 Task: Export a contact from Outlook as a vCard file and save it to your Desktop.
Action: Mouse moved to (5, 91)
Screenshot: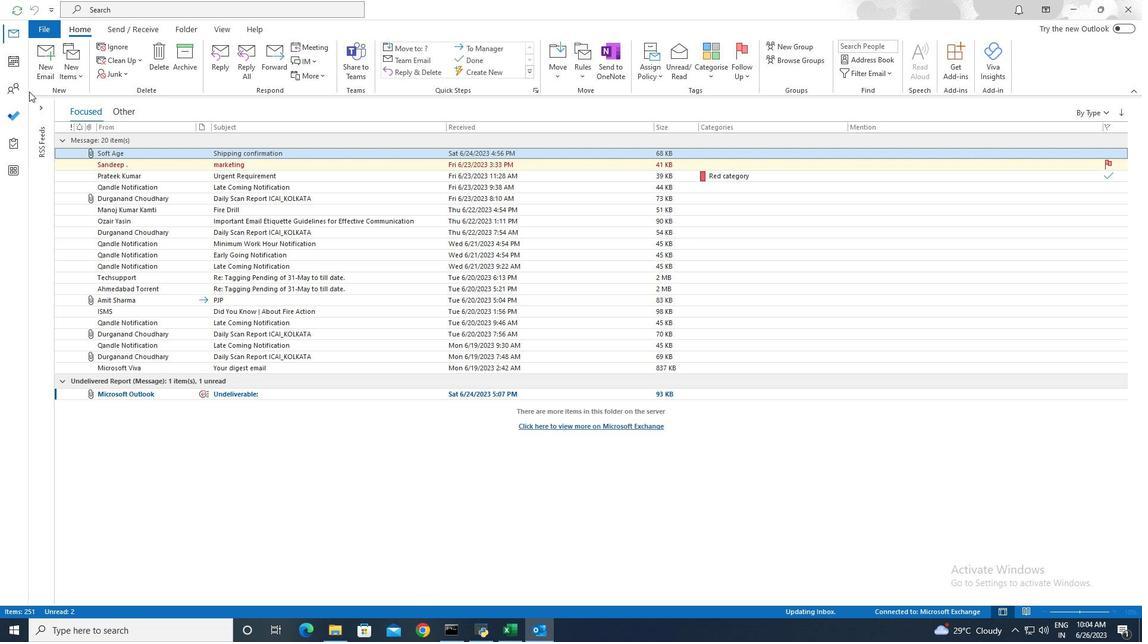 
Action: Mouse pressed left at (5, 91)
Screenshot: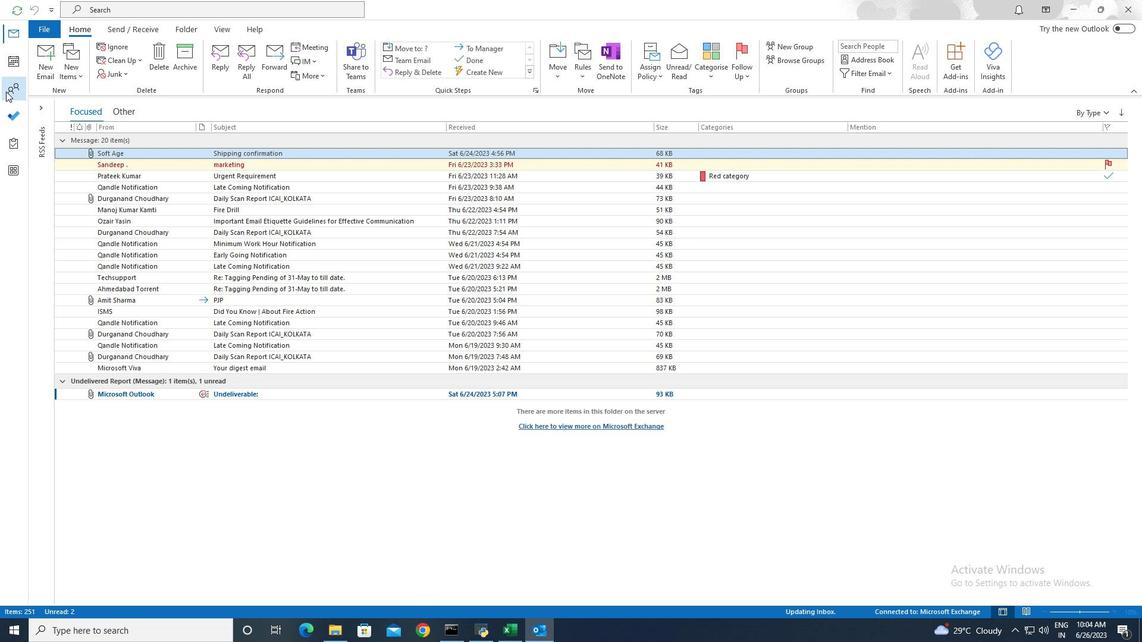 
Action: Mouse moved to (158, 267)
Screenshot: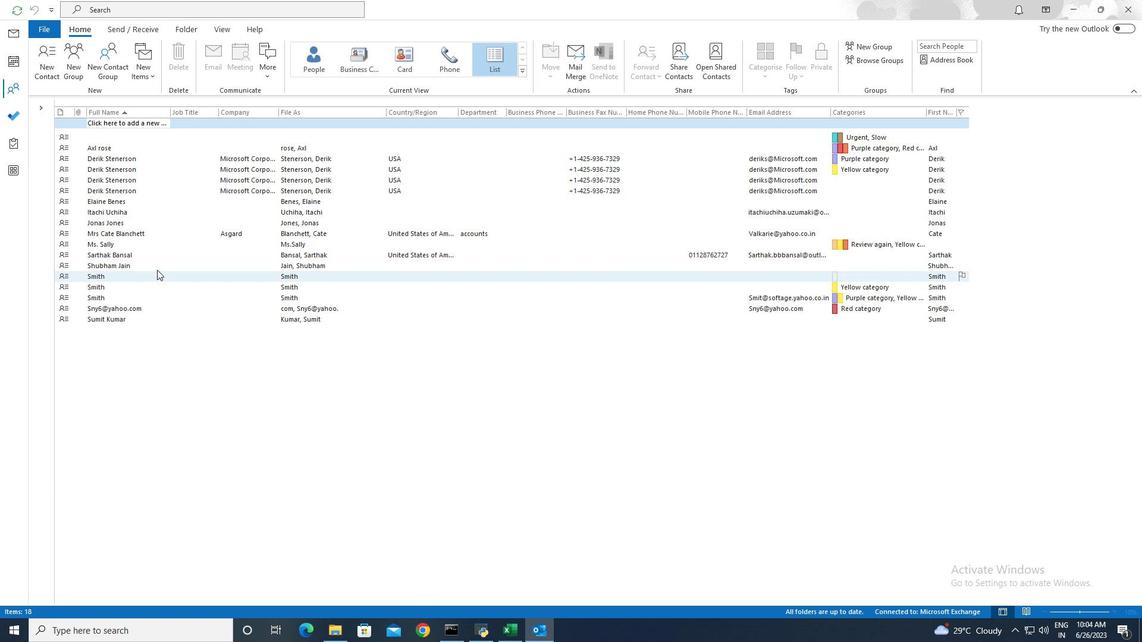 
Action: Mouse pressed left at (158, 267)
Screenshot: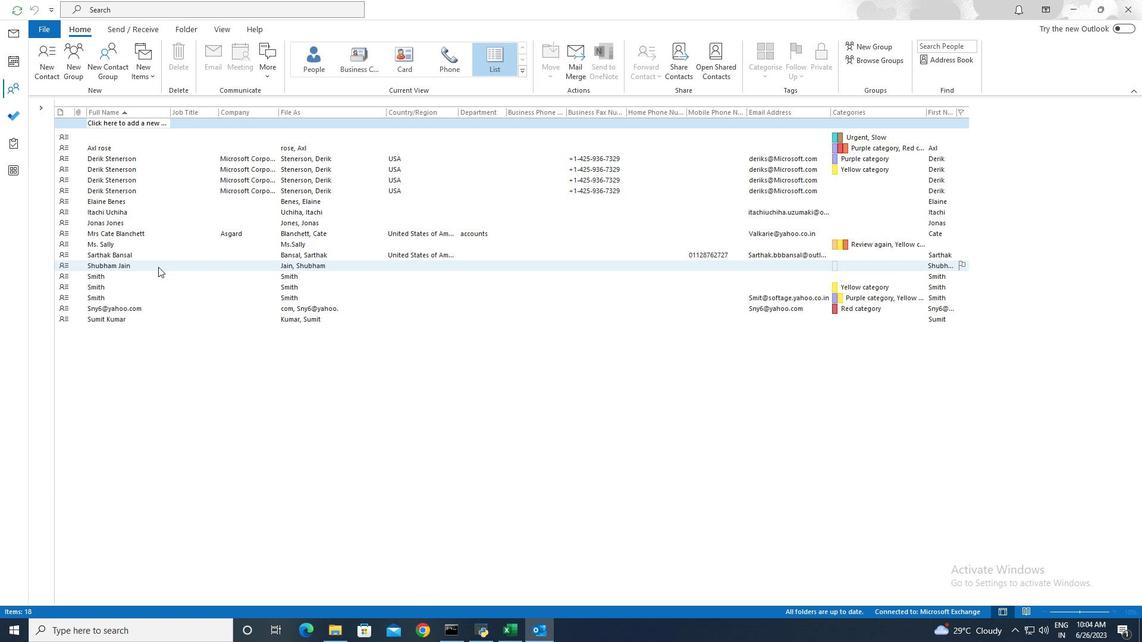 
Action: Mouse moved to (36, 29)
Screenshot: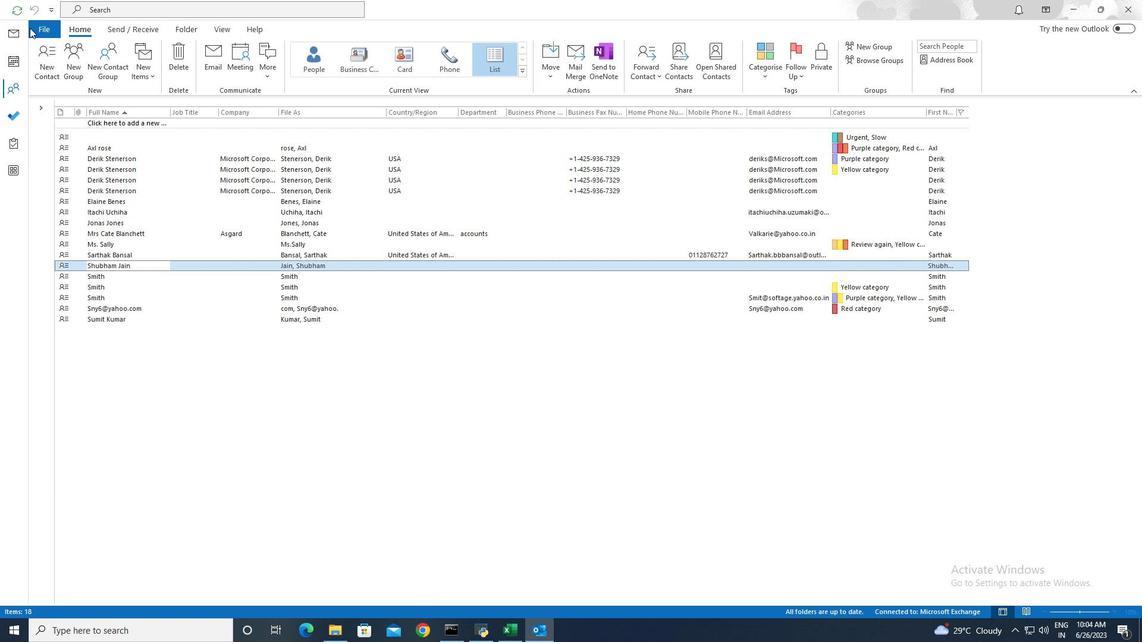 
Action: Mouse pressed left at (36, 29)
Screenshot: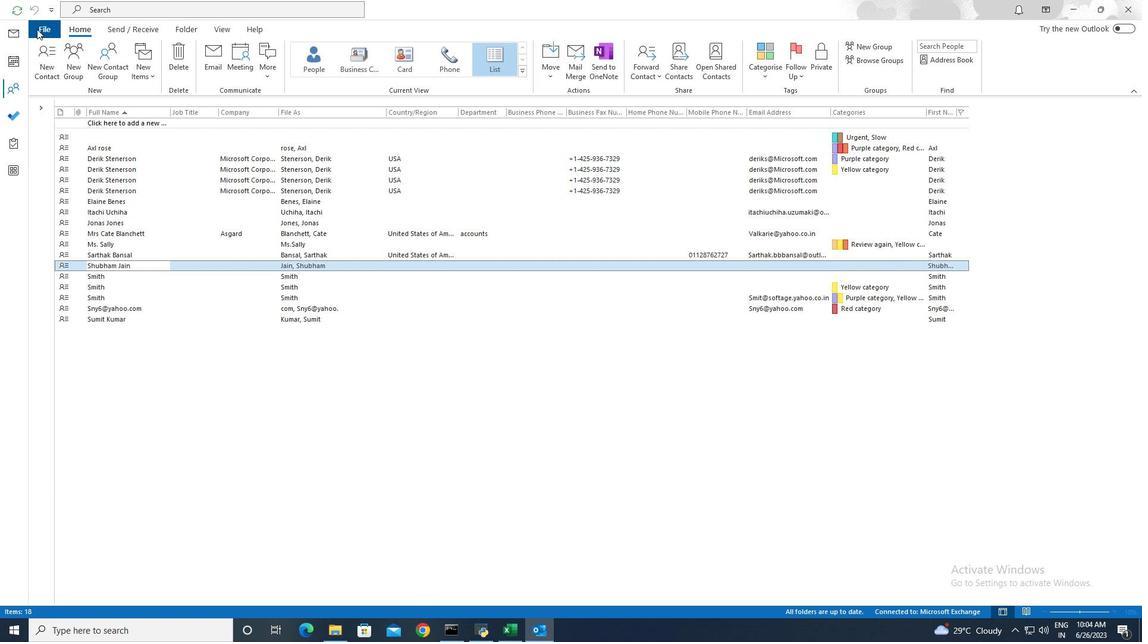 
Action: Mouse moved to (42, 117)
Screenshot: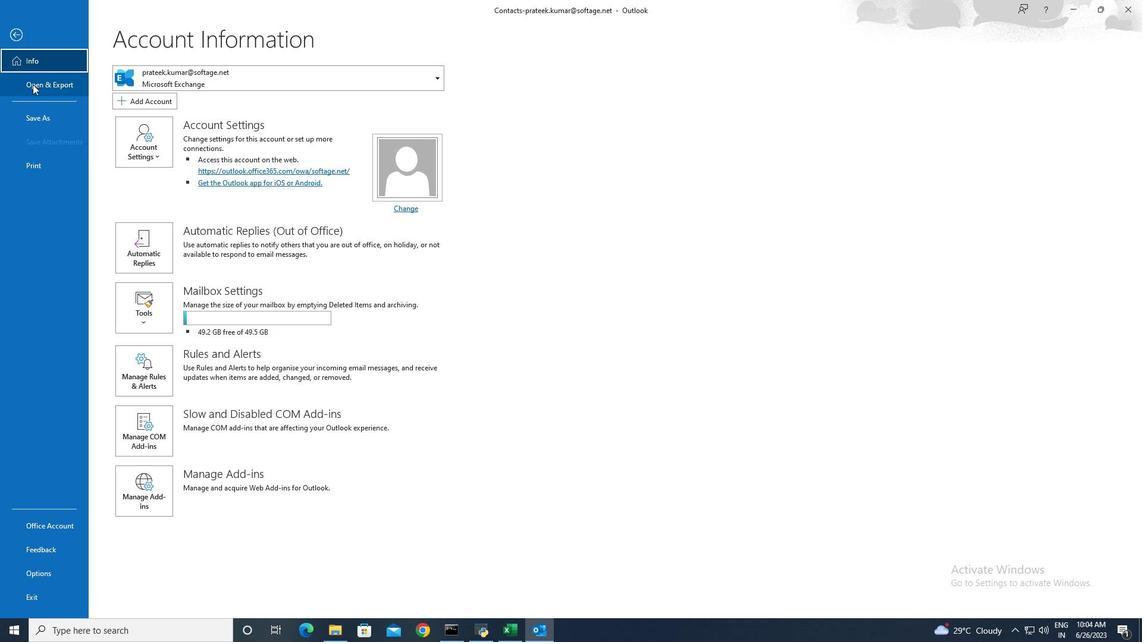 
Action: Mouse pressed left at (42, 117)
Screenshot: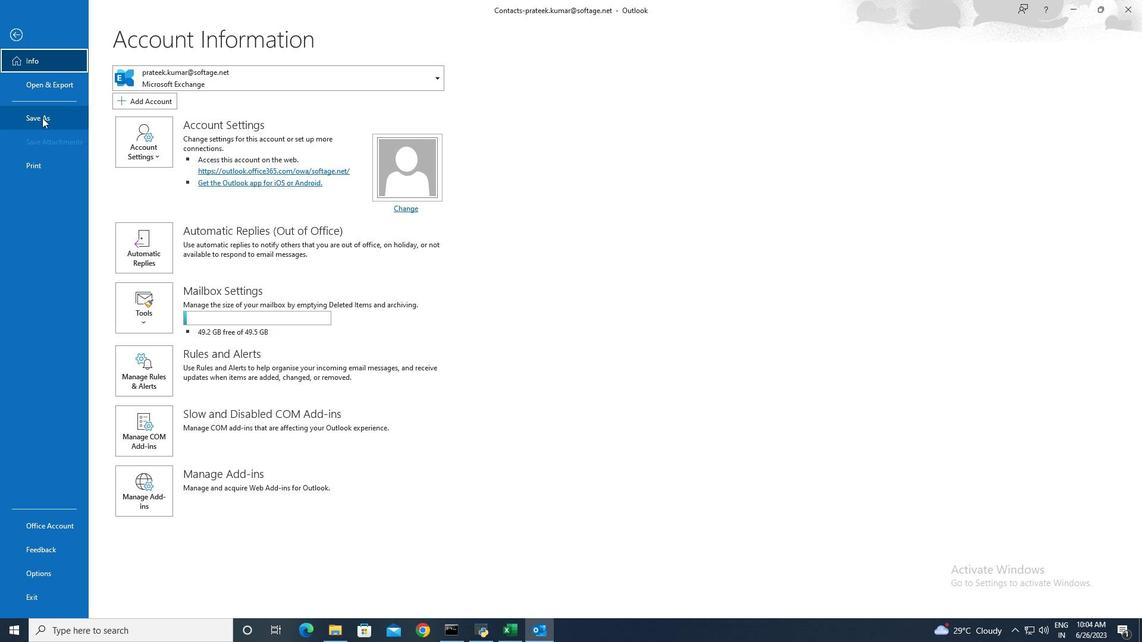 
Action: Mouse moved to (45, 104)
Screenshot: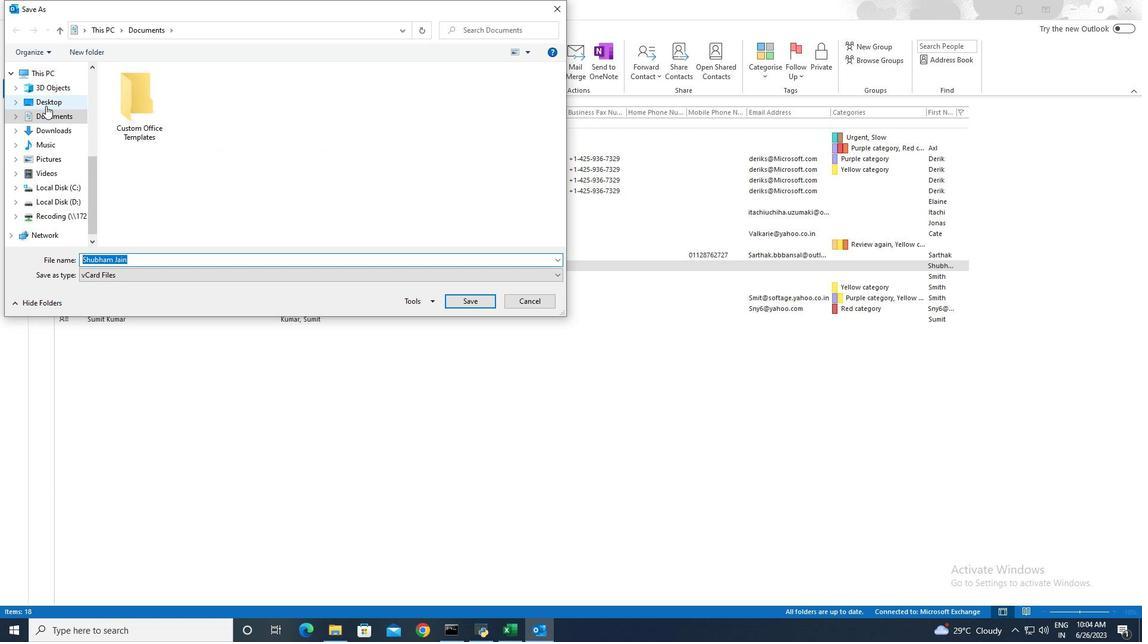
Action: Mouse pressed left at (45, 104)
Screenshot: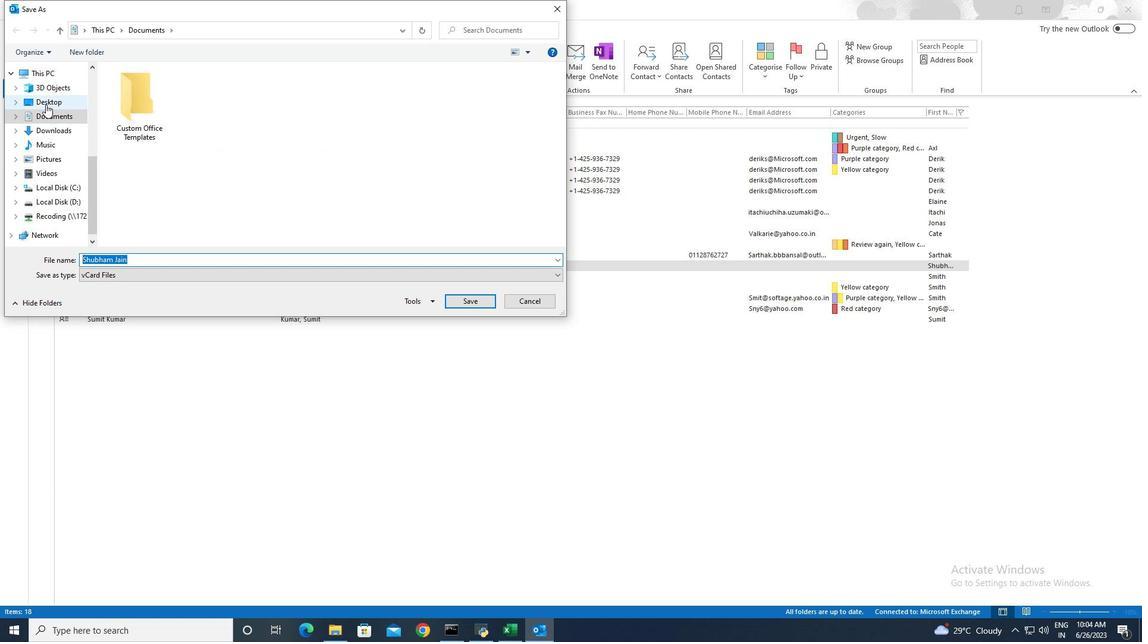 
Action: Mouse moved to (152, 256)
Screenshot: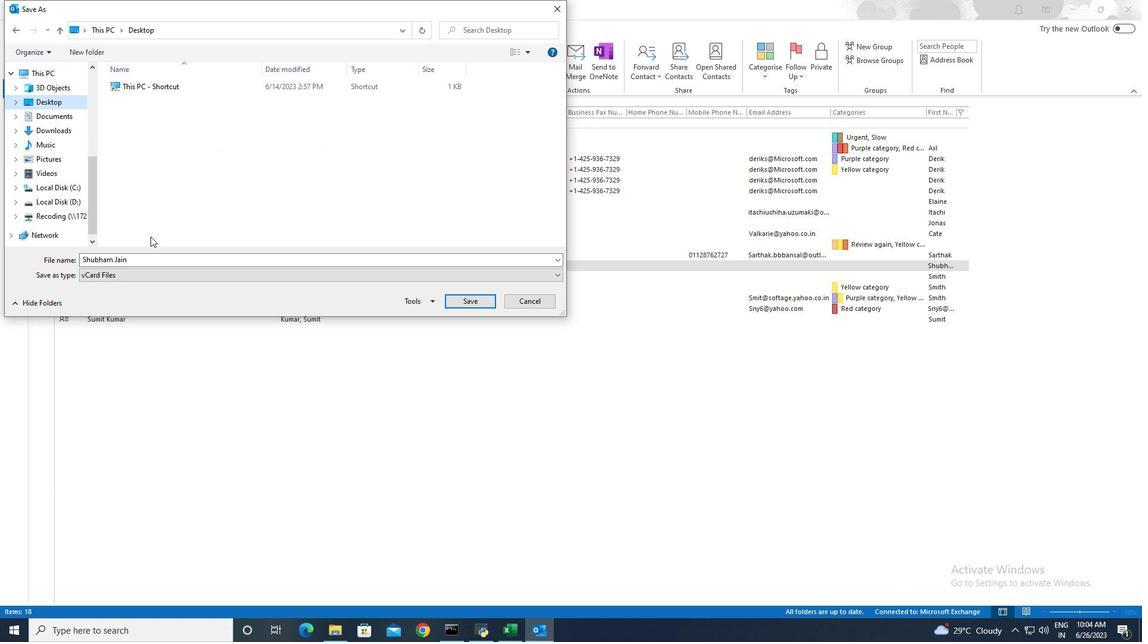 
Action: Mouse pressed left at (152, 256)
Screenshot: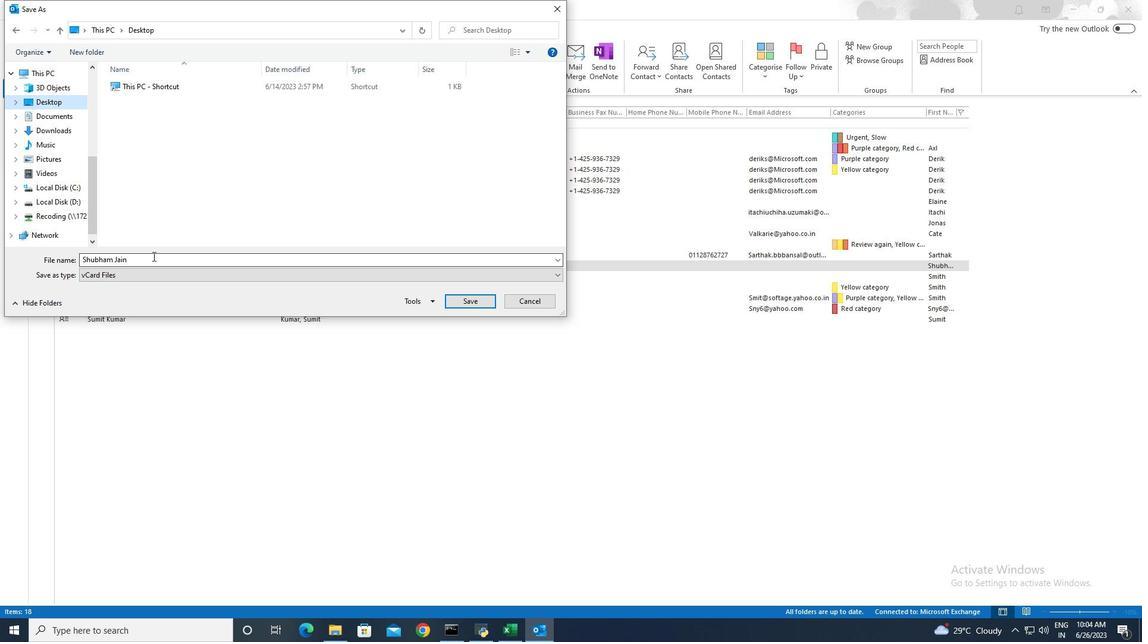 
Action: Key pressed <Key.shift>Me
Screenshot: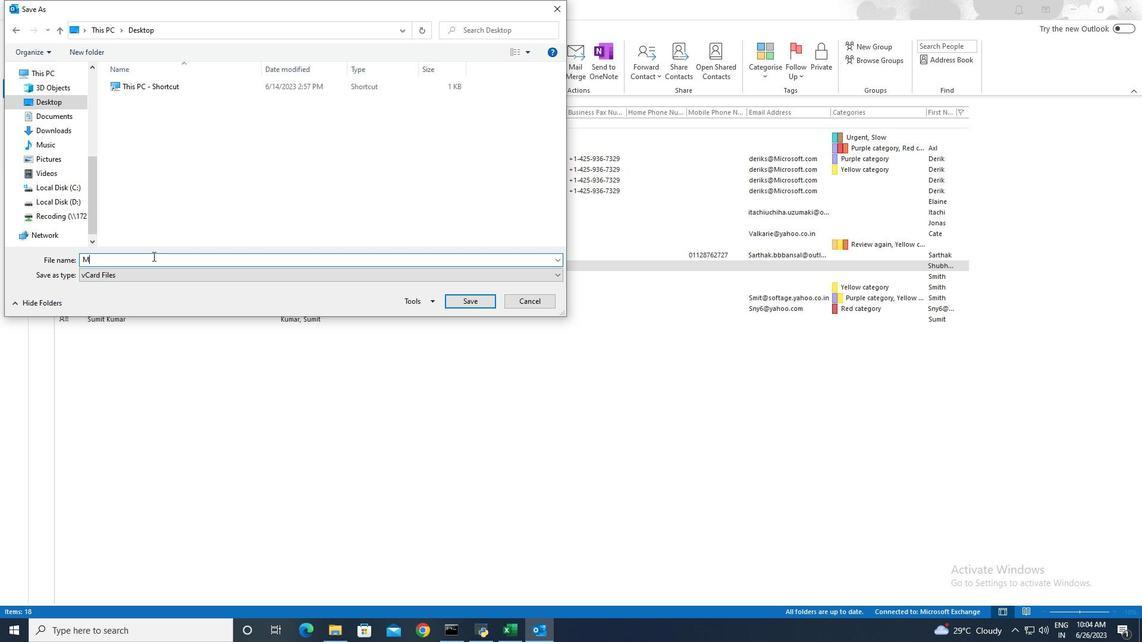 
Action: Mouse moved to (484, 298)
Screenshot: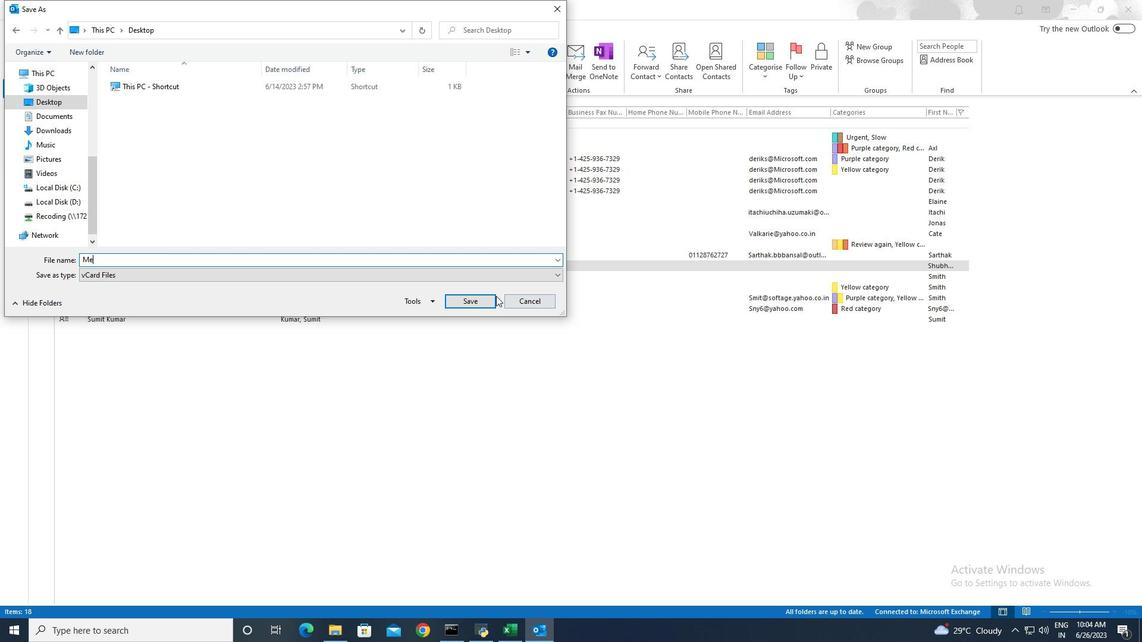 
Action: Mouse pressed left at (484, 298)
Screenshot: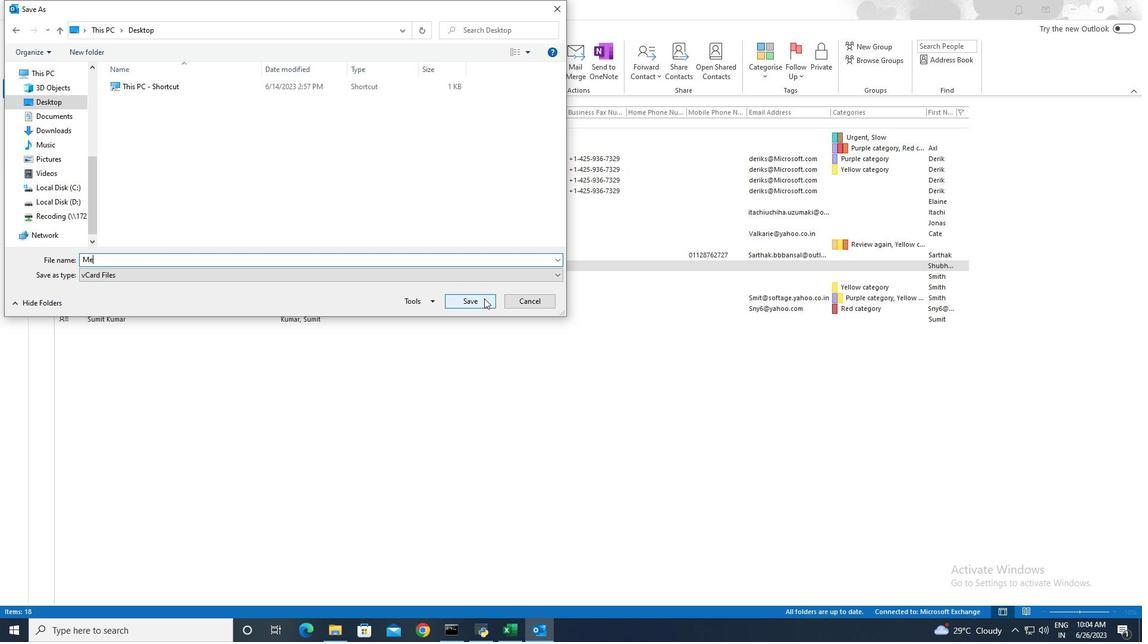 
